 Task: Create List IT Support in Board Corporate Social Responsibility to Workspace Customer Acquisition. Create List Software in Board Employer Branding to Workspace Customer Acquisition. Create List Hardware in Board Product Roadmap Prioritization and Execution to Workspace Customer Acquisition
Action: Mouse moved to (81, 248)
Screenshot: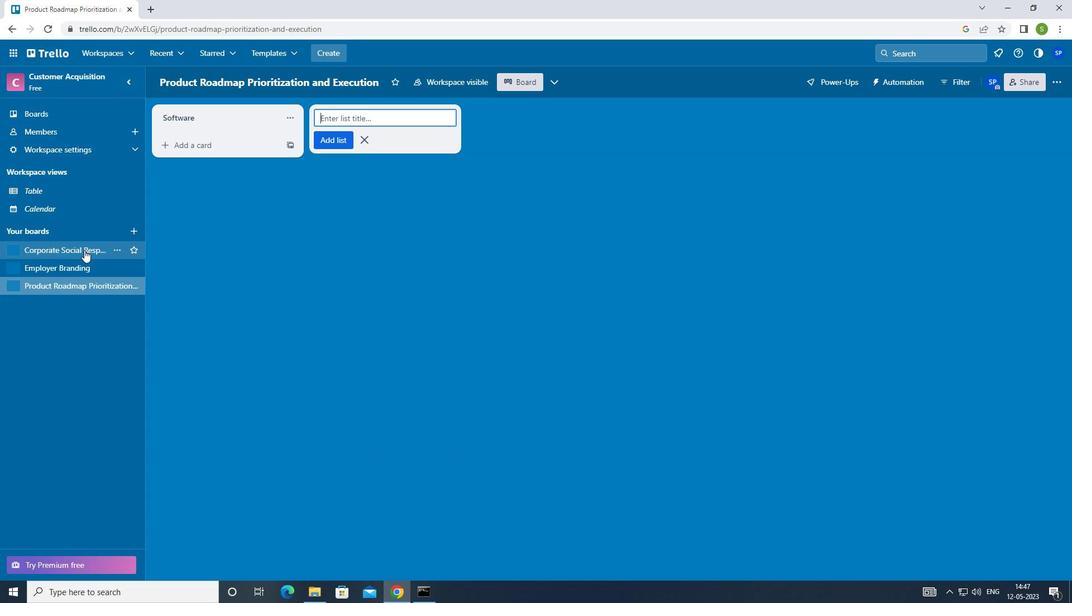 
Action: Mouse pressed left at (81, 248)
Screenshot: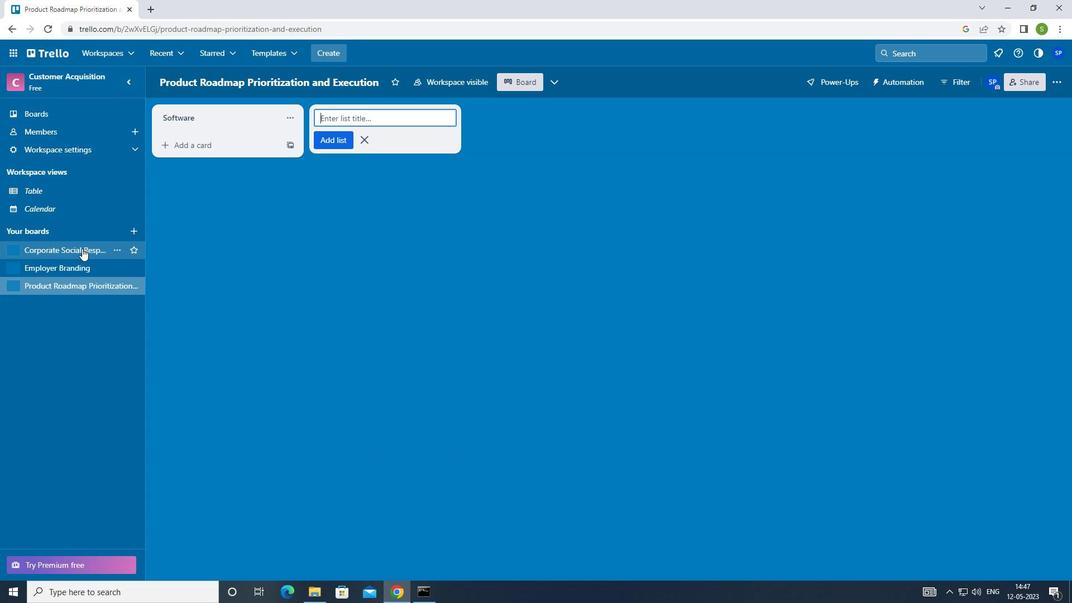 
Action: Mouse moved to (339, 117)
Screenshot: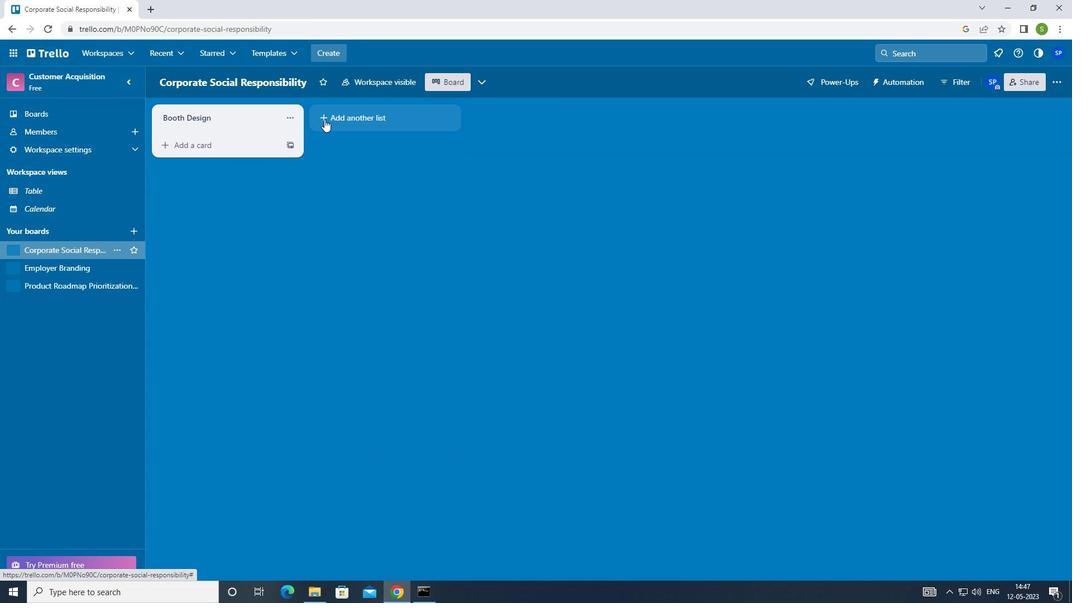
Action: Mouse pressed left at (339, 117)
Screenshot: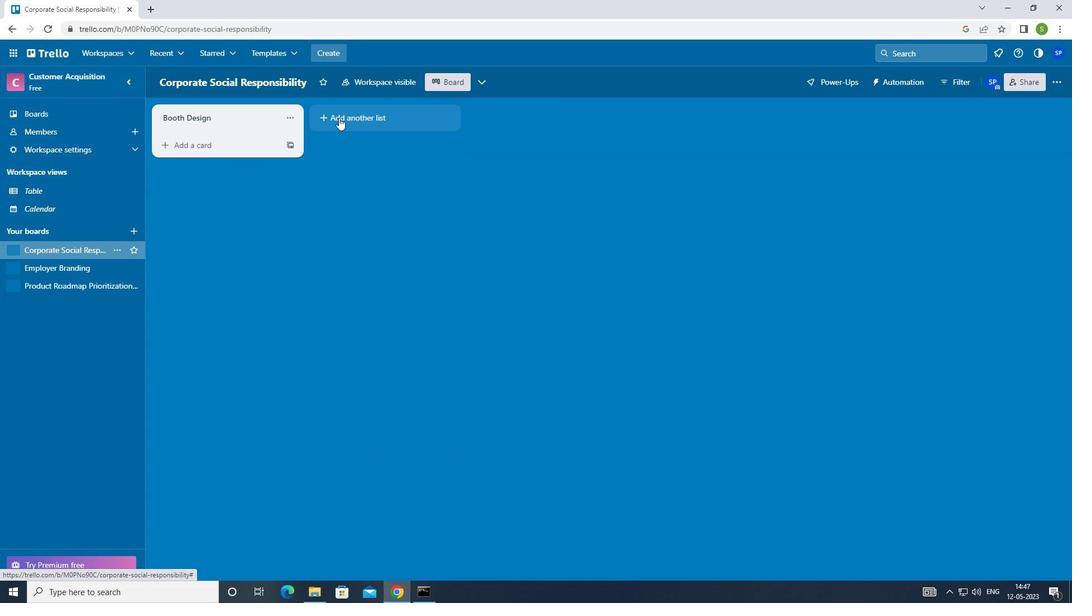 
Action: Mouse moved to (348, 125)
Screenshot: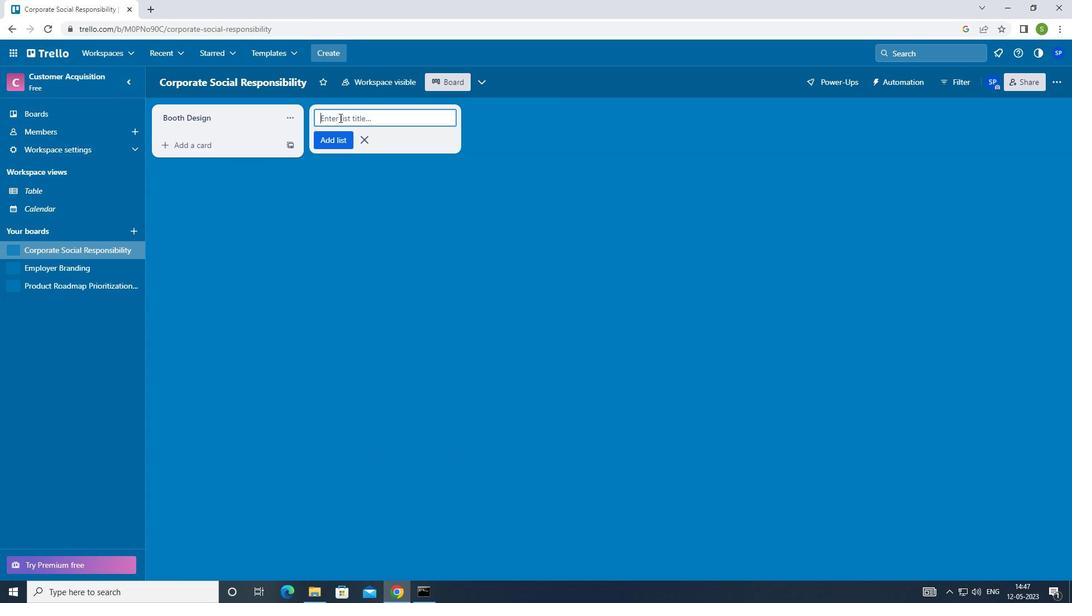 
Action: Key pressed <Key.shift><Key.shift><Key.shift><Key.shift><Key.shift><Key.shift><Key.shift><Key.shift><Key.shift><Key.shift><Key.shift><Key.shift><Key.shift><Key.shift><Key.shift><Key.shift><Key.shift><Key.shift><Key.shift><Key.shift><Key.shift><Key.shift><Key.shift><Key.shift><Key.shift><Key.shift><Key.shift>IT<Key.space><Key.shift>SUPPROT<Key.enter>
Screenshot: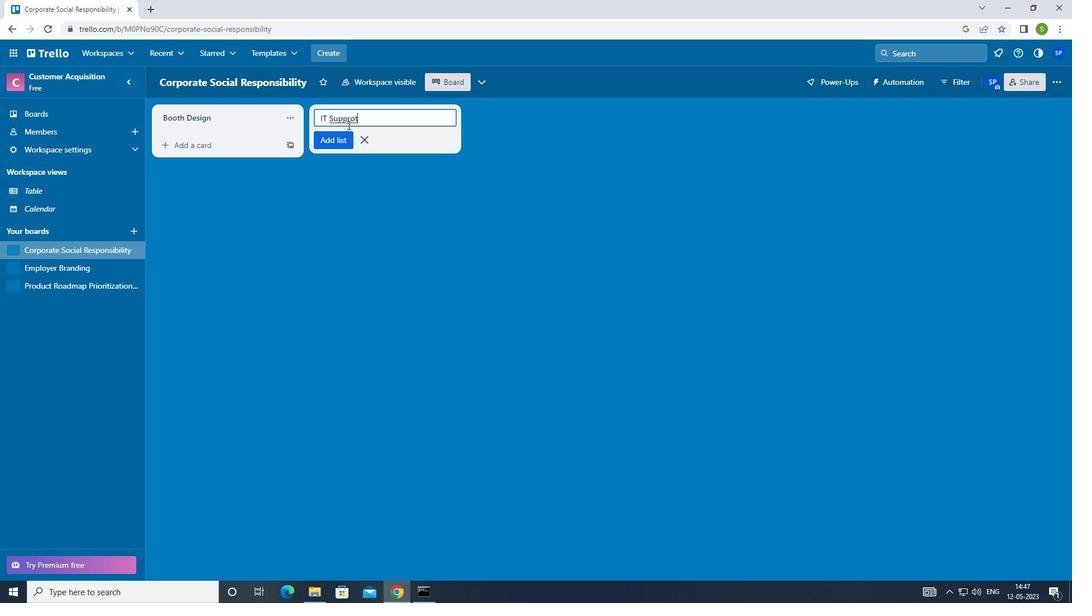 
Action: Mouse moved to (41, 266)
Screenshot: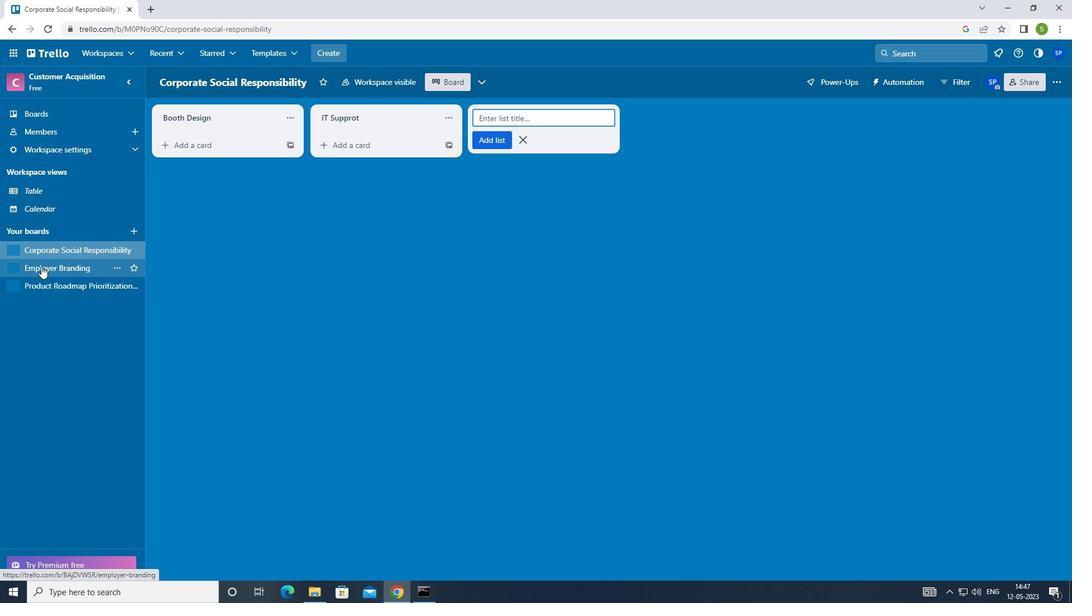 
Action: Mouse pressed left at (41, 266)
Screenshot: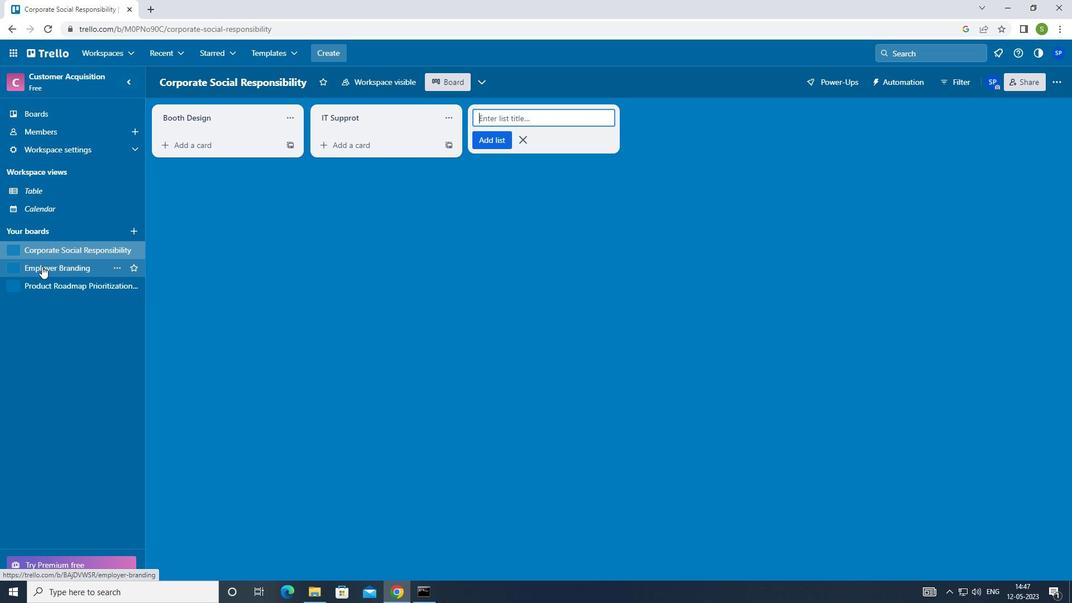 
Action: Mouse moved to (361, 113)
Screenshot: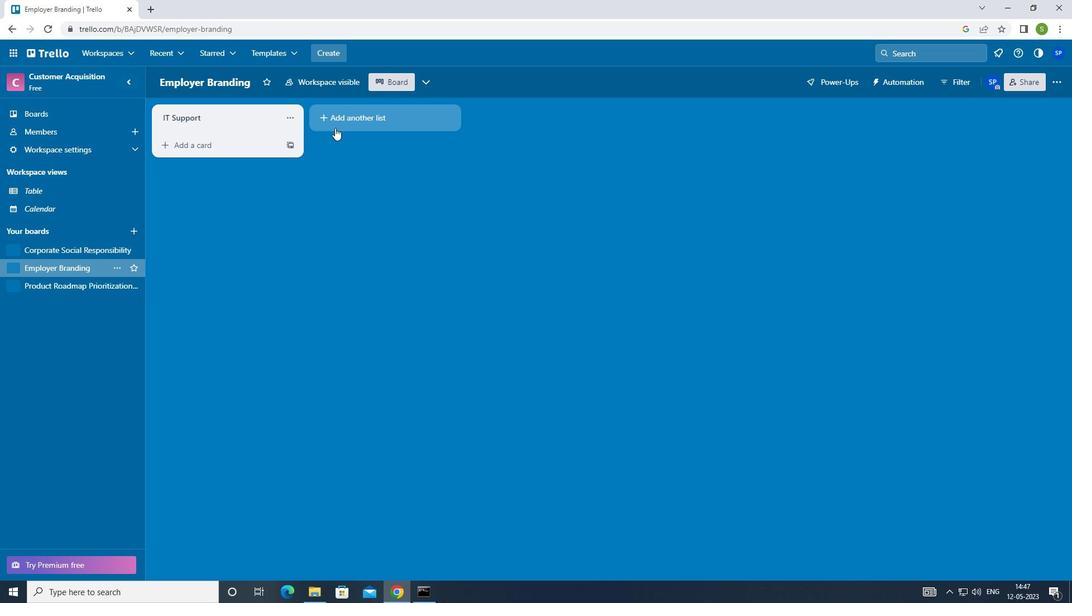
Action: Mouse pressed left at (361, 113)
Screenshot: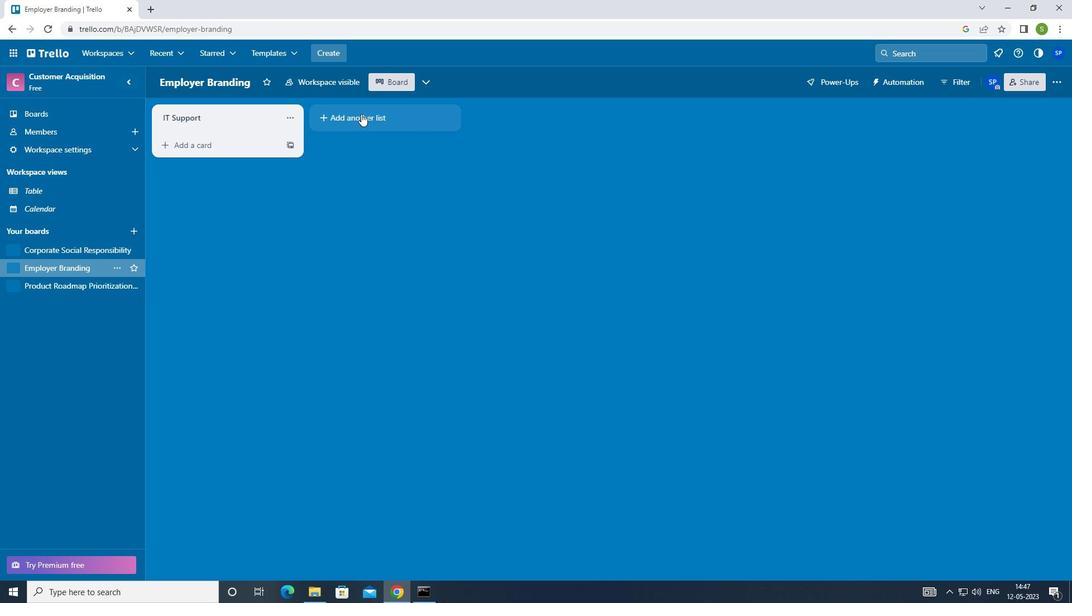 
Action: Mouse moved to (354, 254)
Screenshot: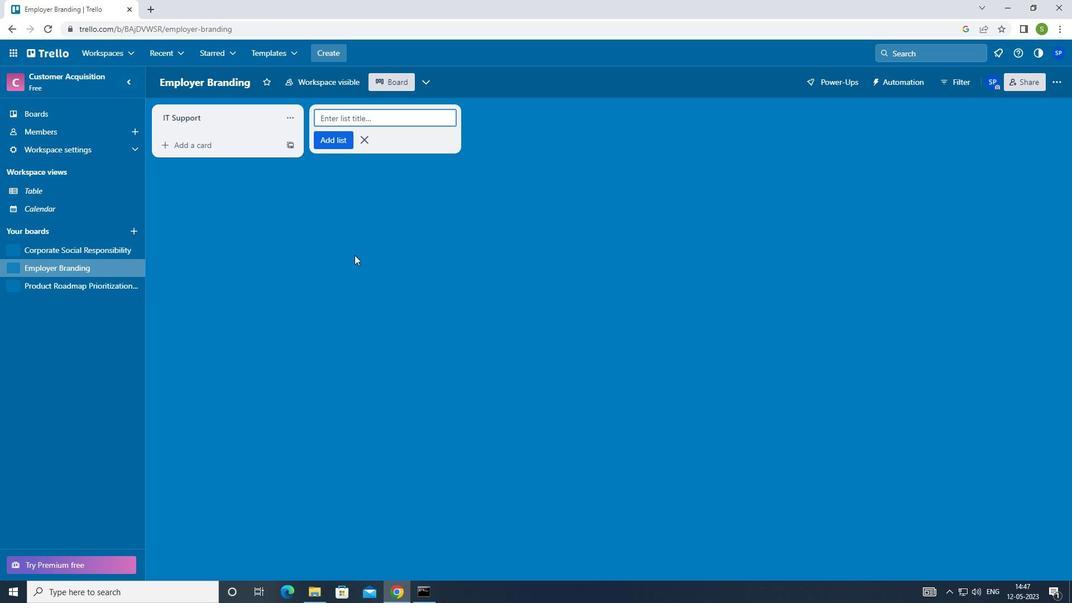 
Action: Key pressed <Key.shift><Key.shift><Key.shift><Key.shift><Key.shift><Key.shift><Key.shift><Key.shift><Key.shift><Key.shift><Key.shift><Key.shift><Key.shift>SOFTWARE<Key.enter>
Screenshot: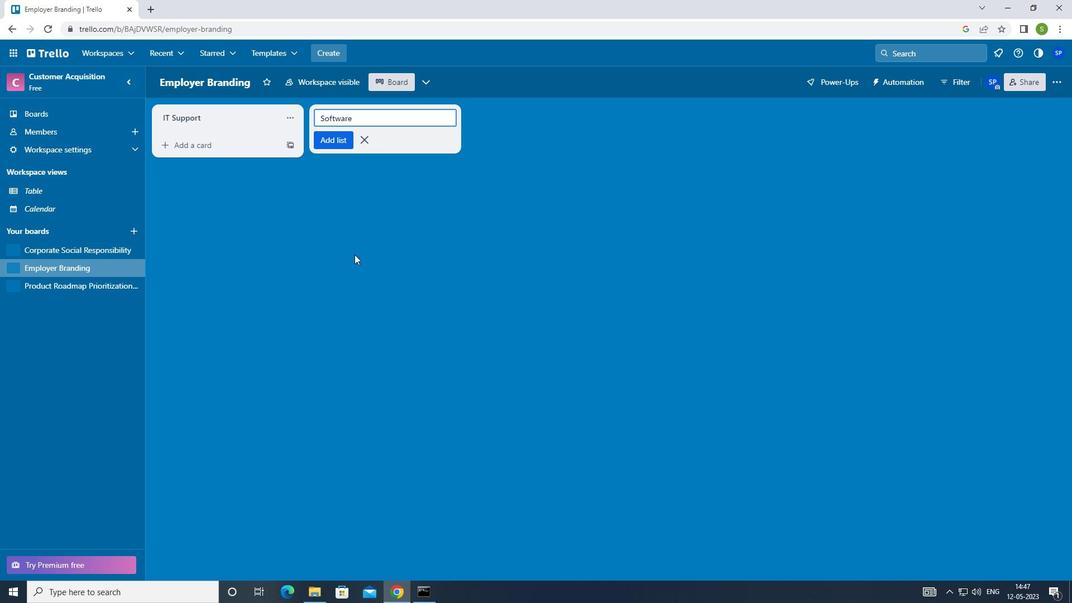 
Action: Mouse moved to (72, 287)
Screenshot: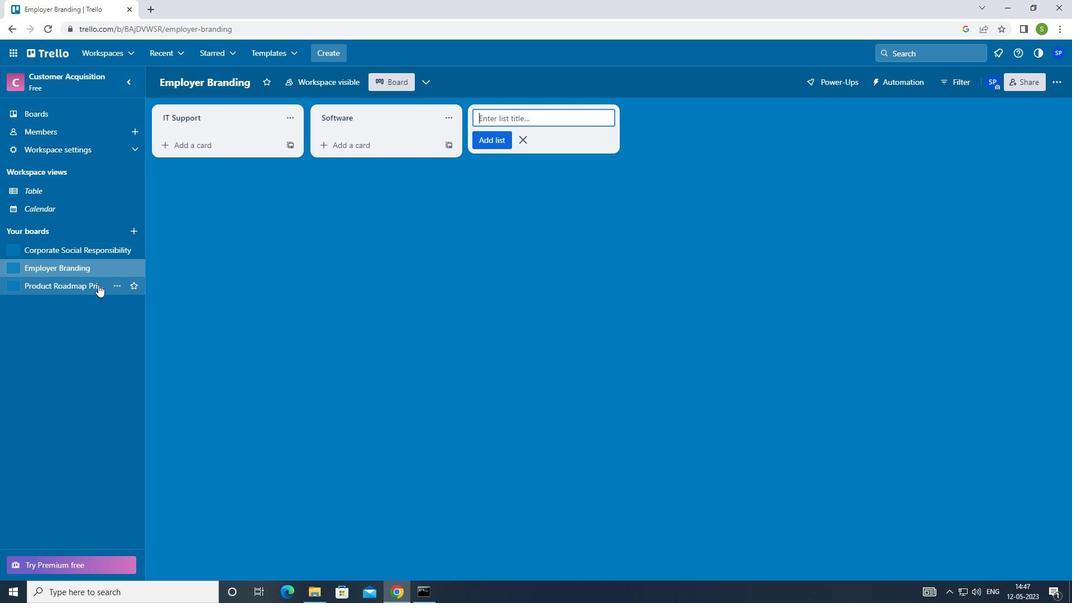 
Action: Mouse pressed left at (72, 287)
Screenshot: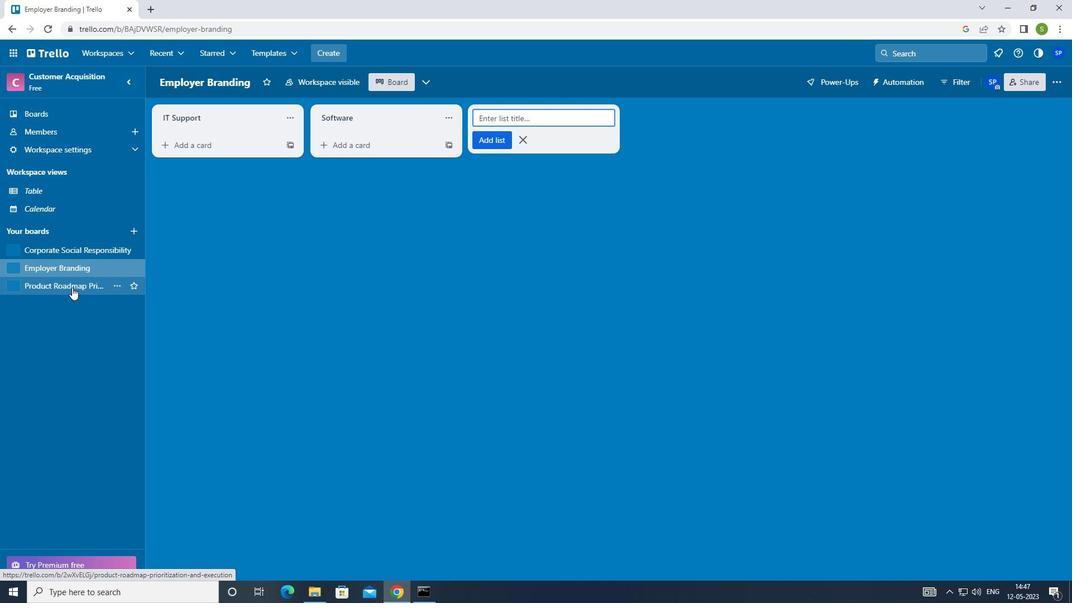 
Action: Mouse moved to (364, 121)
Screenshot: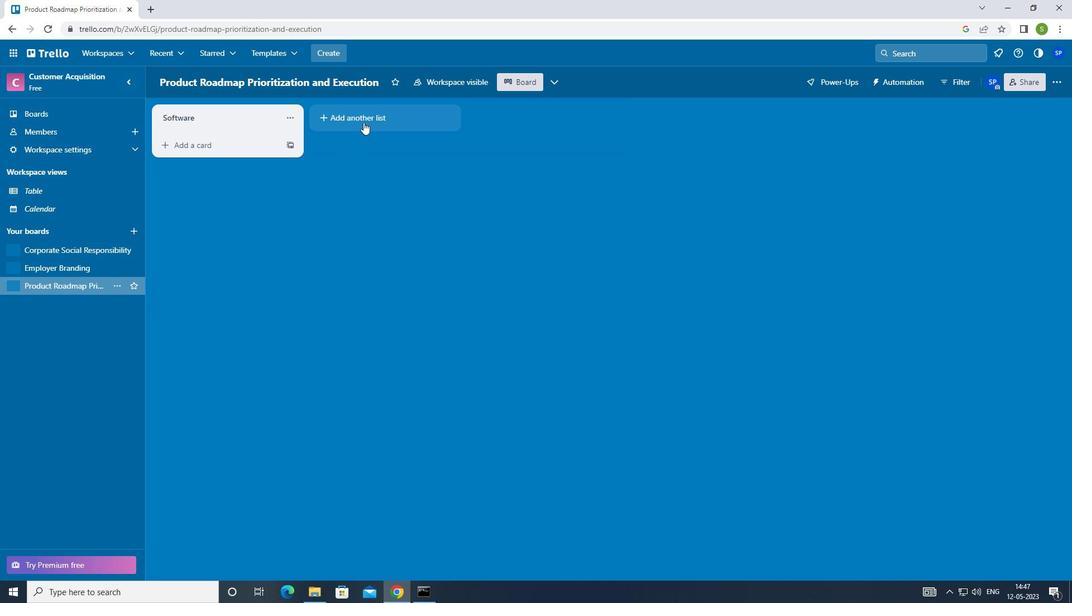 
Action: Mouse pressed left at (364, 121)
Screenshot: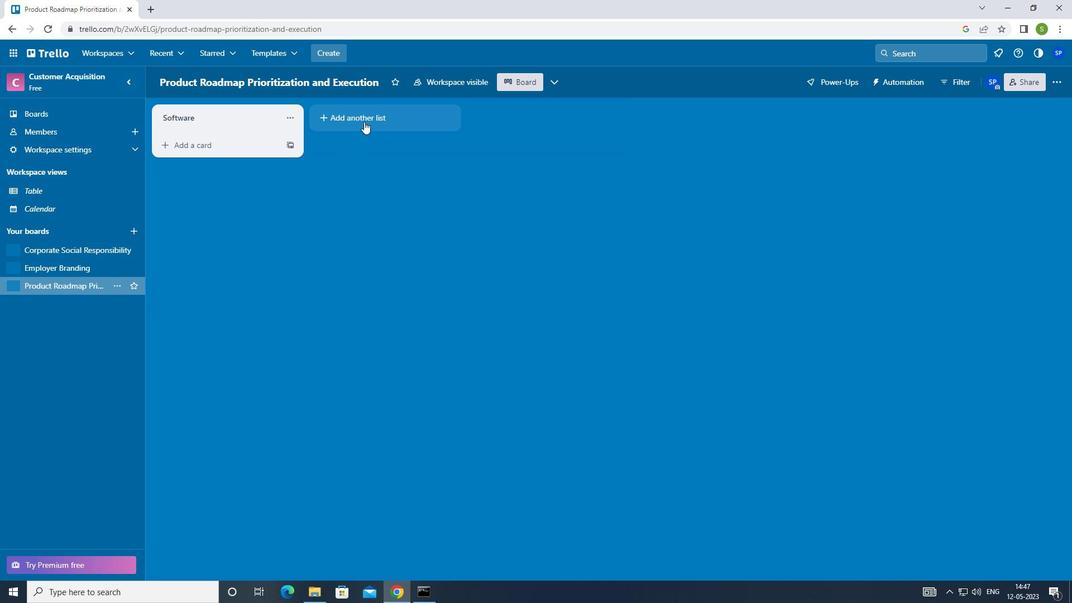 
Action: Mouse moved to (322, 272)
Screenshot: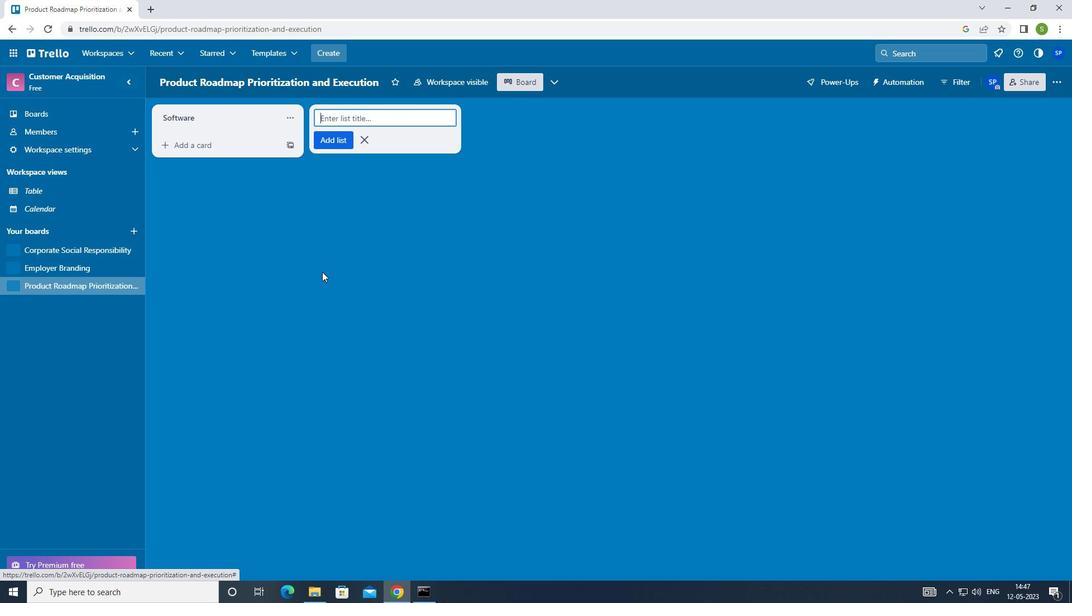 
Action: Key pressed <Key.shift>HARDWARE<Key.enter><Key.f8>
Screenshot: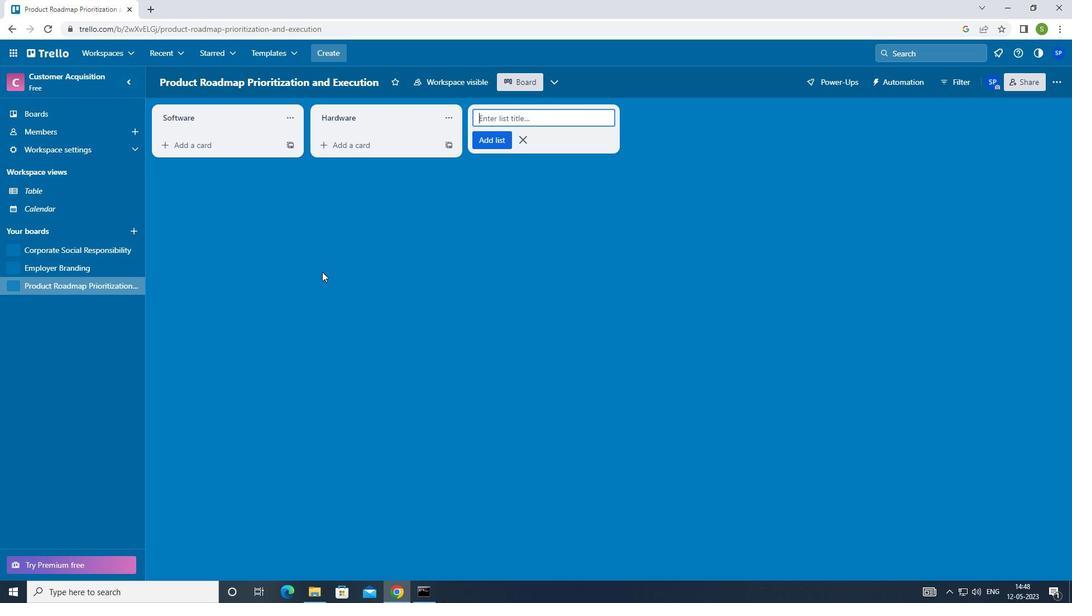 
